 Task: Move the task Create a new online platform for online therapy sessions to the section To-Do in the project ArcticForge and sort the tasks in the project by Assignee in Descending order
Action: Mouse moved to (75, 250)
Screenshot: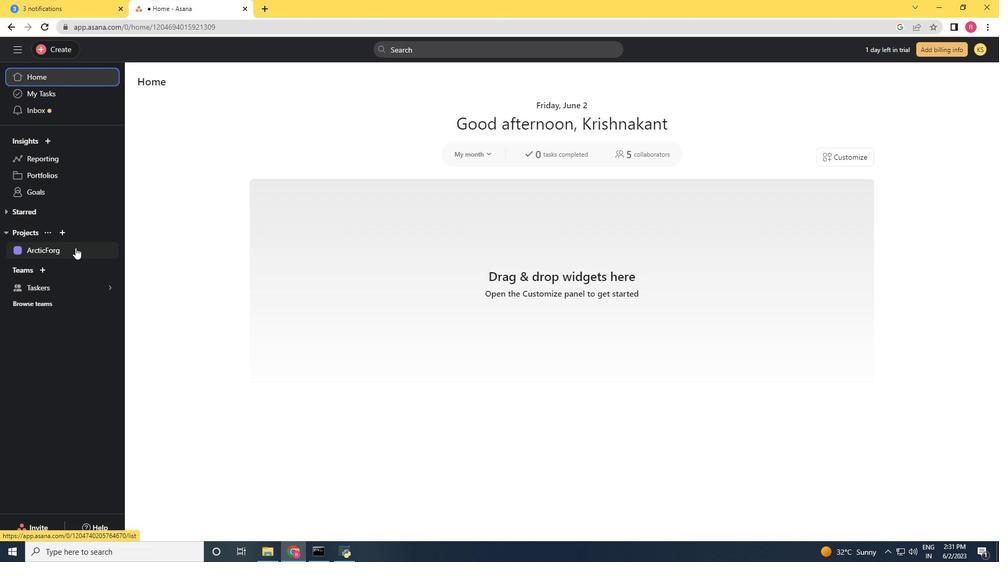 
Action: Mouse pressed left at (75, 250)
Screenshot: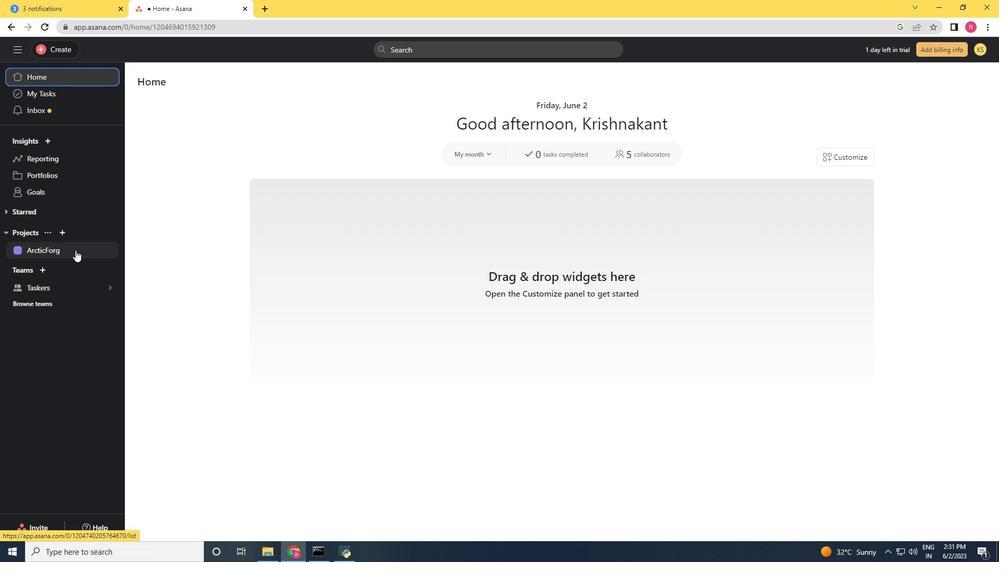 
Action: Mouse moved to (675, 211)
Screenshot: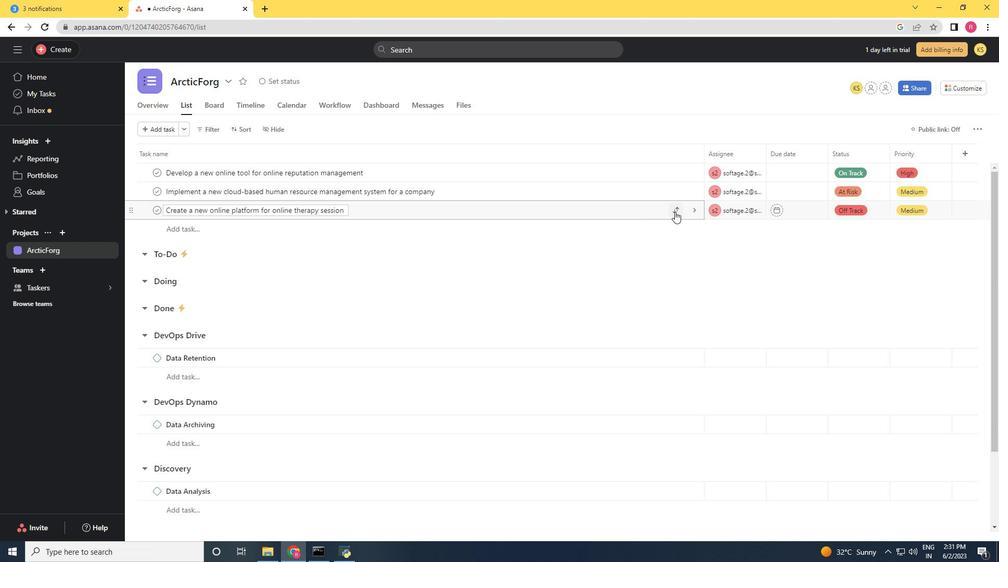 
Action: Mouse pressed left at (675, 211)
Screenshot: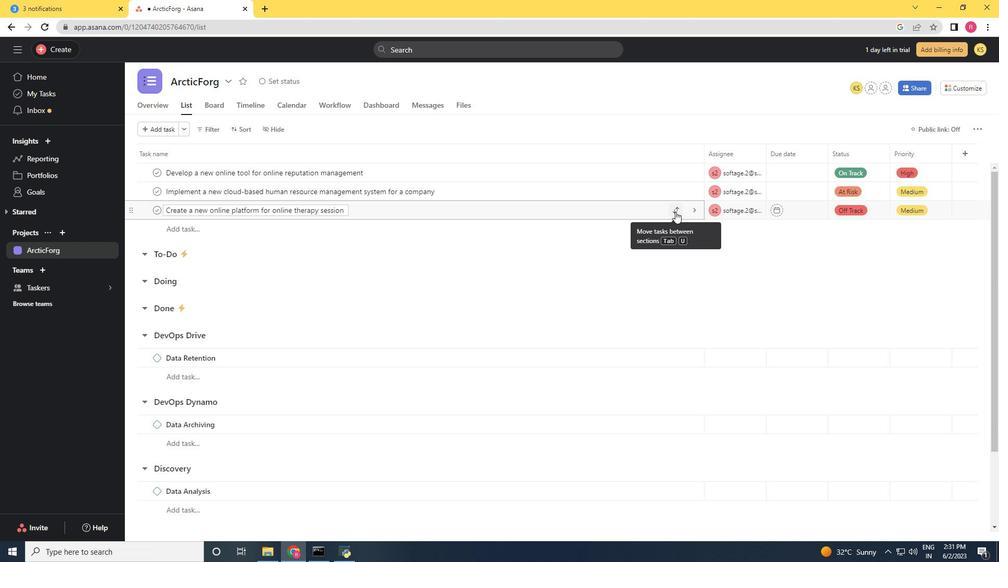
Action: Mouse moved to (636, 270)
Screenshot: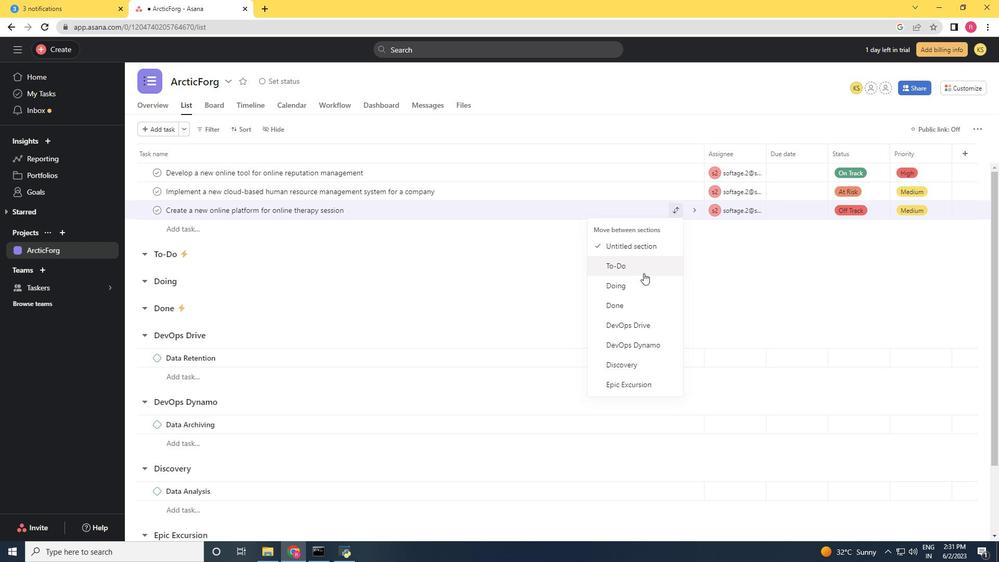 
Action: Mouse pressed left at (636, 270)
Screenshot: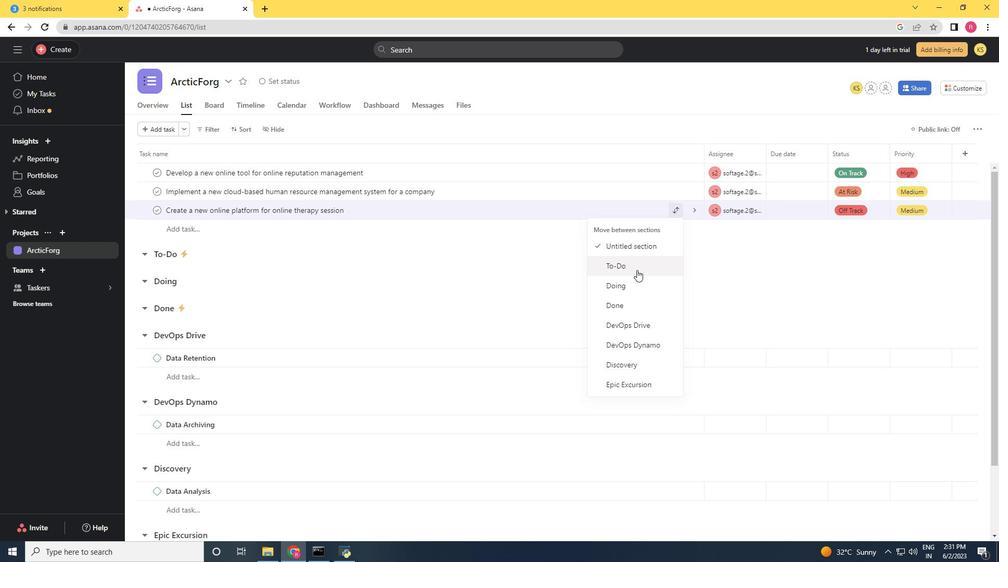 
Action: Mouse moved to (244, 129)
Screenshot: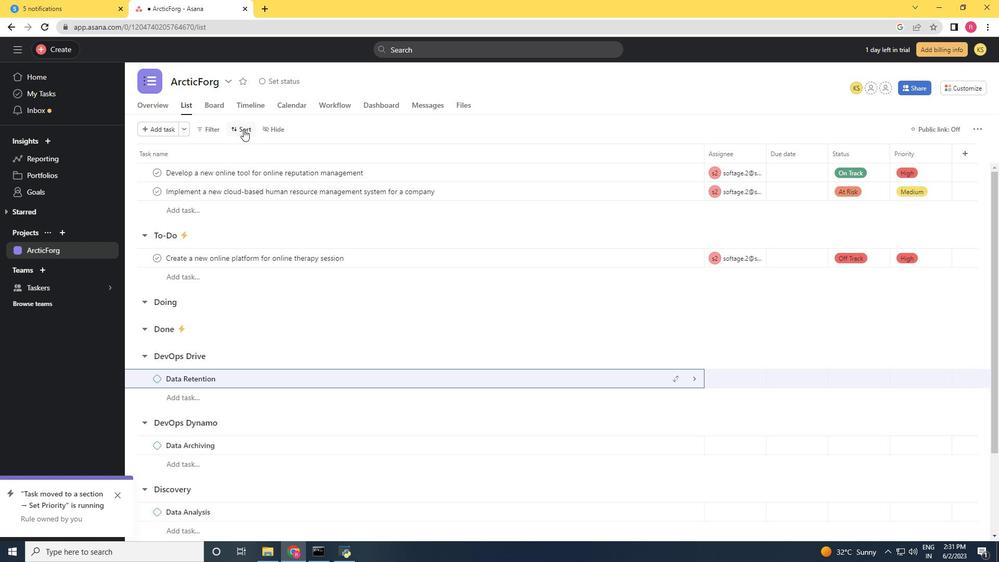 
Action: Mouse pressed left at (244, 129)
Screenshot: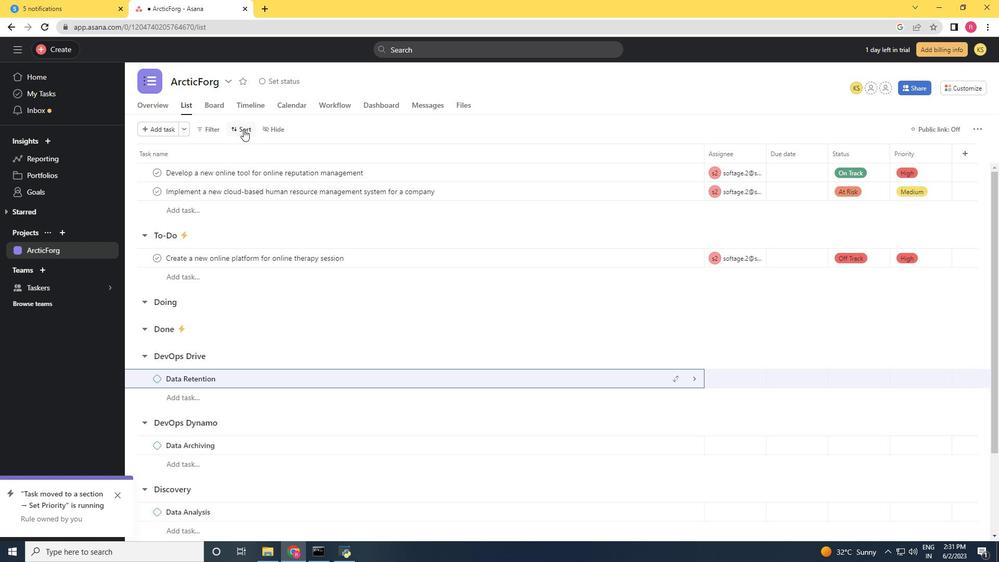 
Action: Mouse moved to (255, 214)
Screenshot: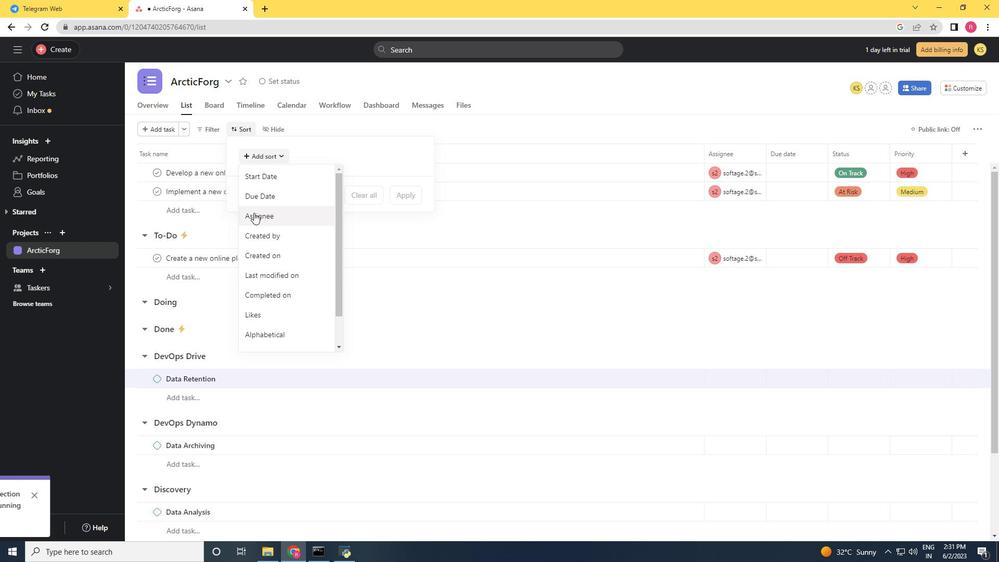
Action: Mouse pressed left at (255, 214)
Screenshot: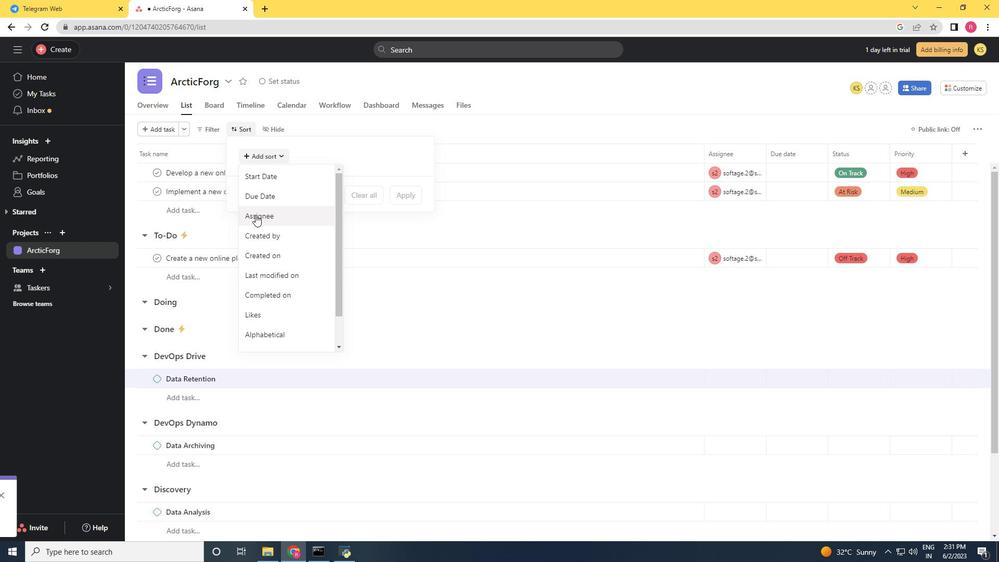 
Action: Mouse moved to (283, 177)
Screenshot: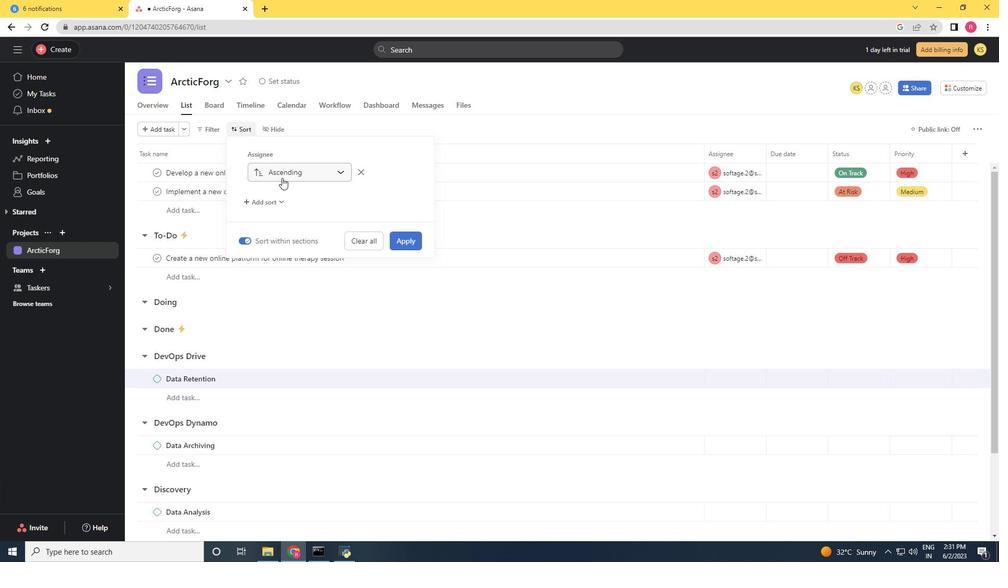 
Action: Mouse pressed left at (283, 177)
Screenshot: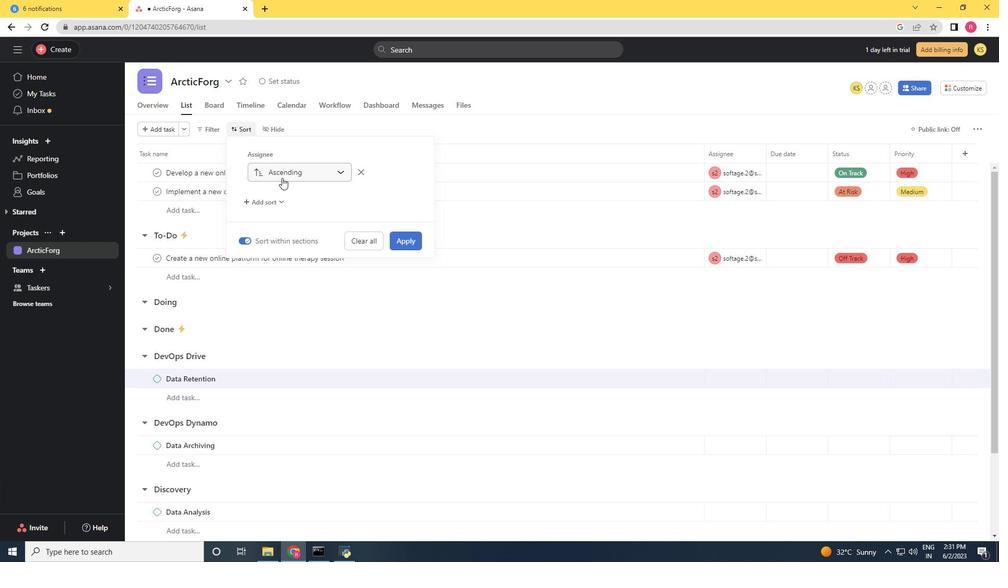 
Action: Mouse moved to (288, 211)
Screenshot: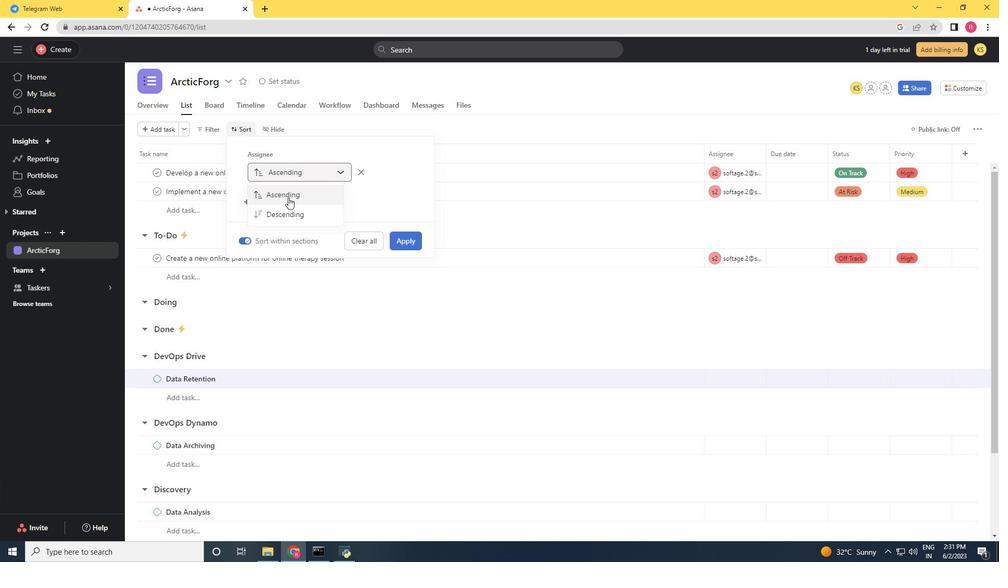 
Action: Mouse pressed left at (288, 211)
Screenshot: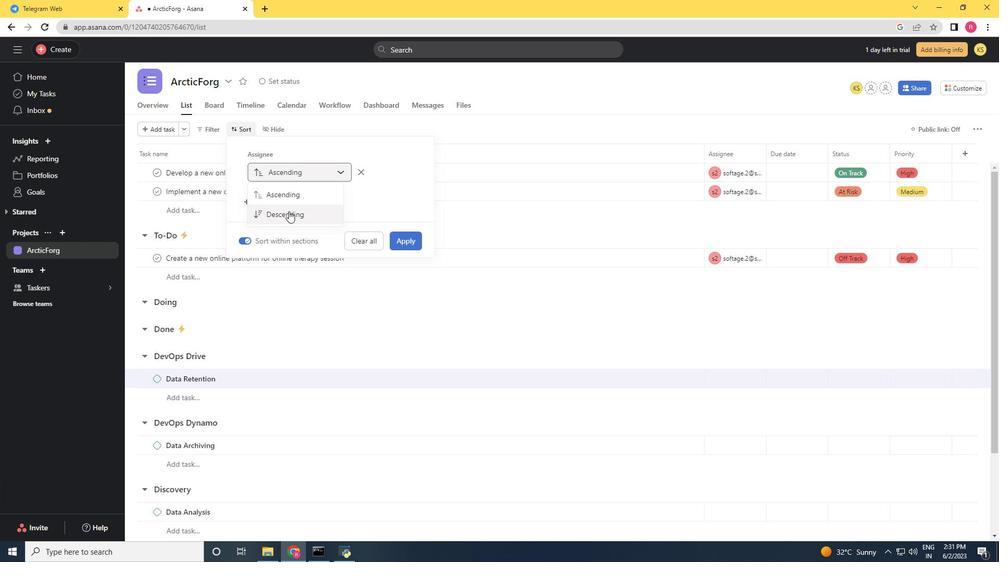 
Action: Mouse moved to (400, 240)
Screenshot: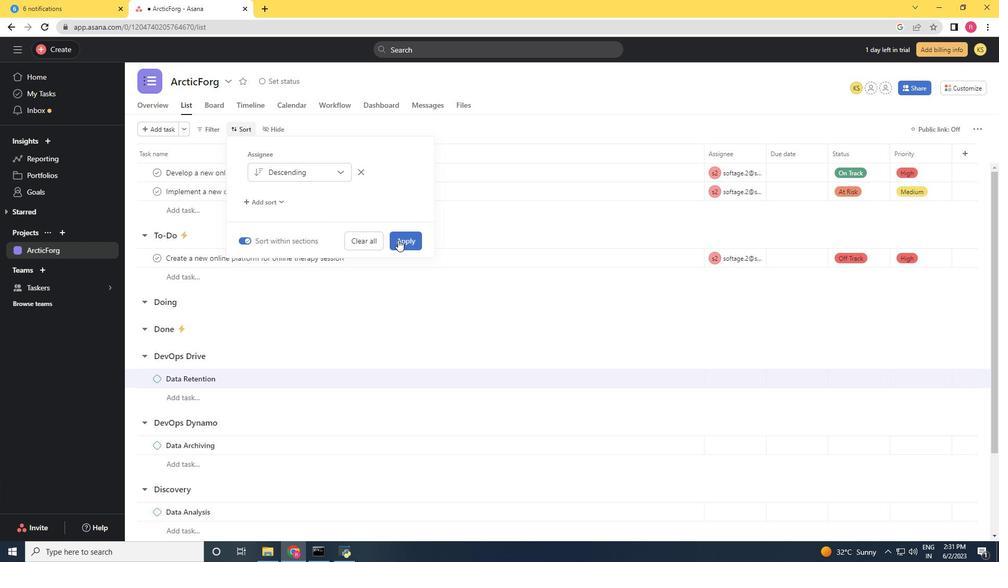 
Action: Mouse pressed left at (400, 240)
Screenshot: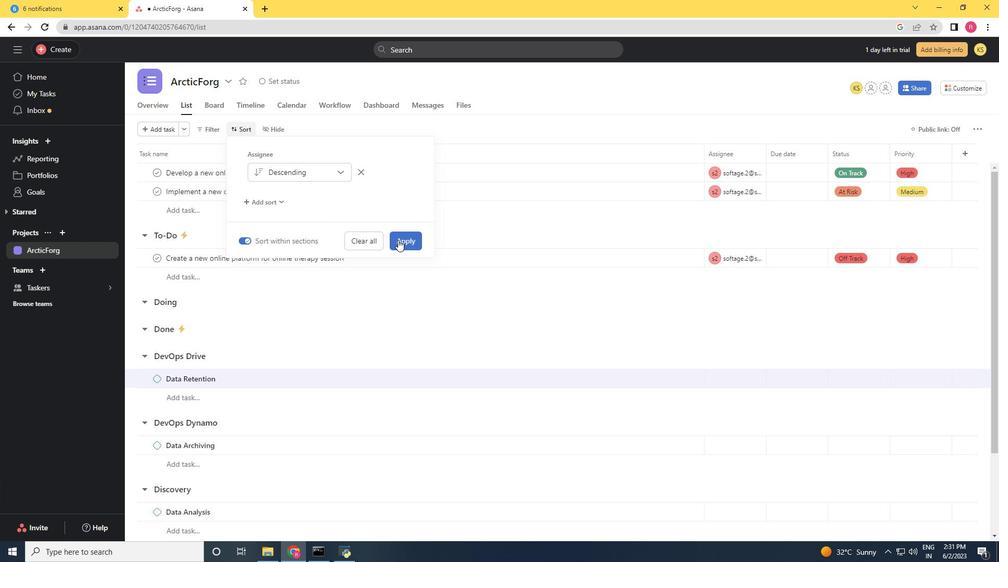 
Action: Mouse moved to (400, 235)
Screenshot: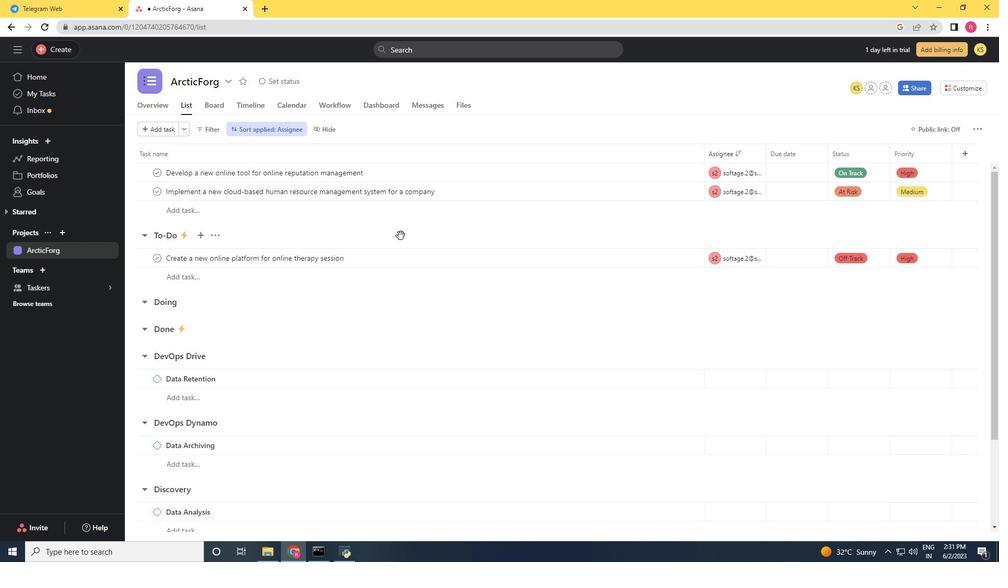 
